 Task: Change the multi-cursor limit to 10000 in the text editor.
Action: Mouse moved to (839, 325)
Screenshot: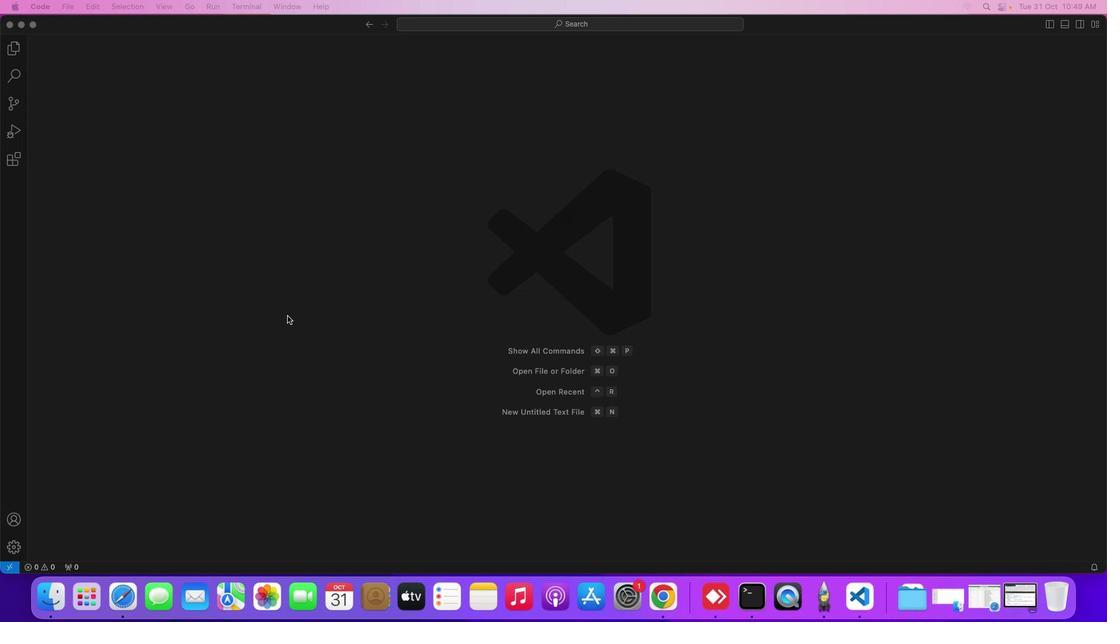 
Action: Mouse scrolled (839, 325) with delta (0, 0)
Screenshot: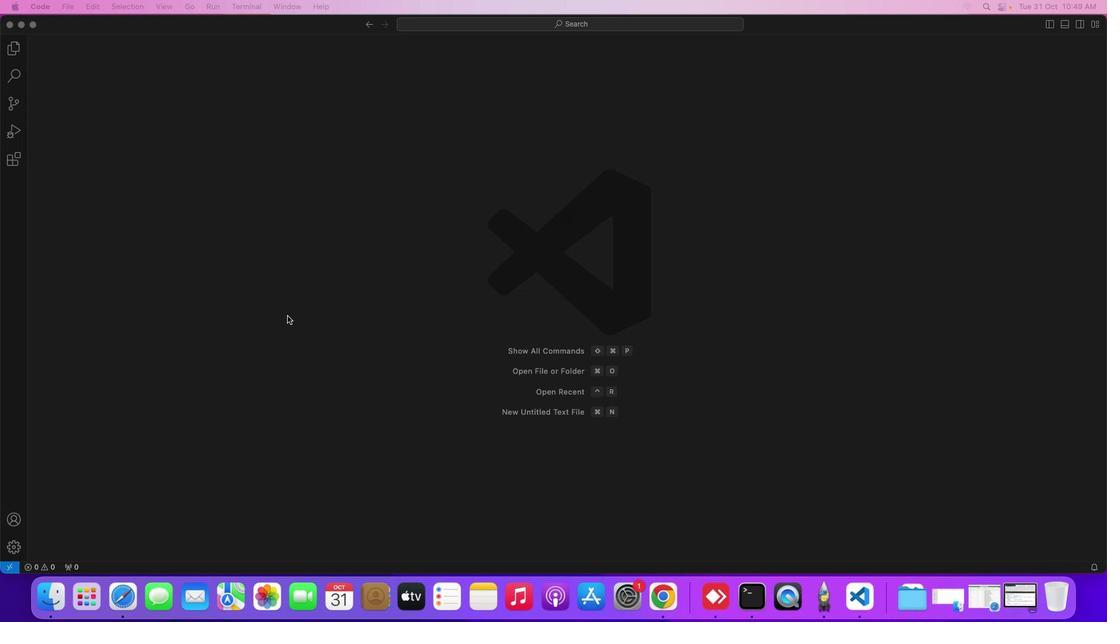 
Action: Mouse moved to (12, 541)
Screenshot: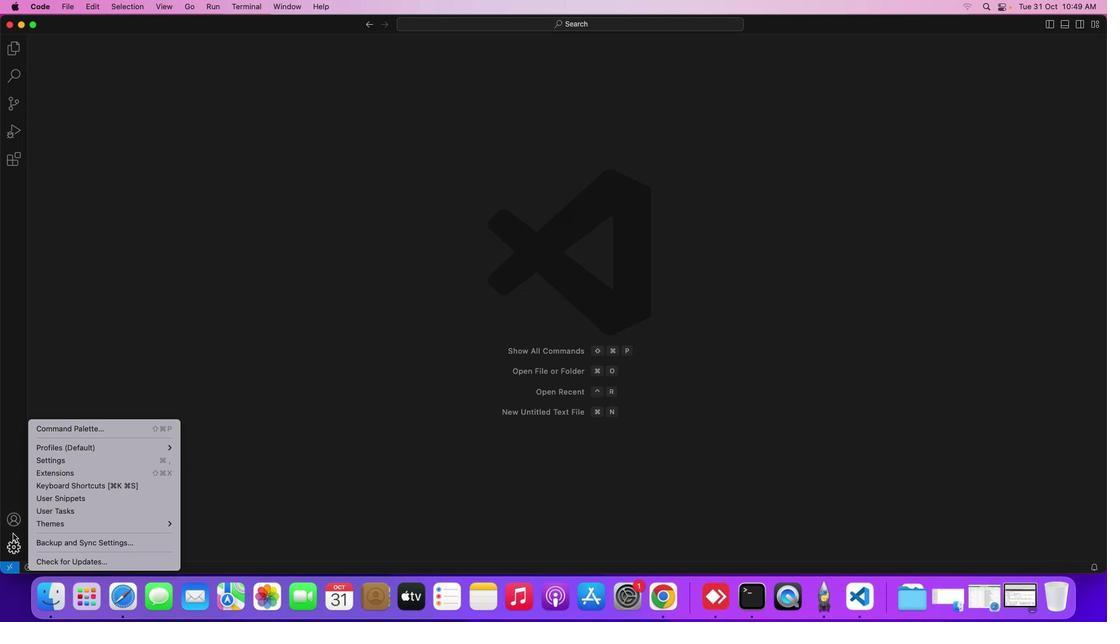 
Action: Mouse pressed left at (12, 541)
Screenshot: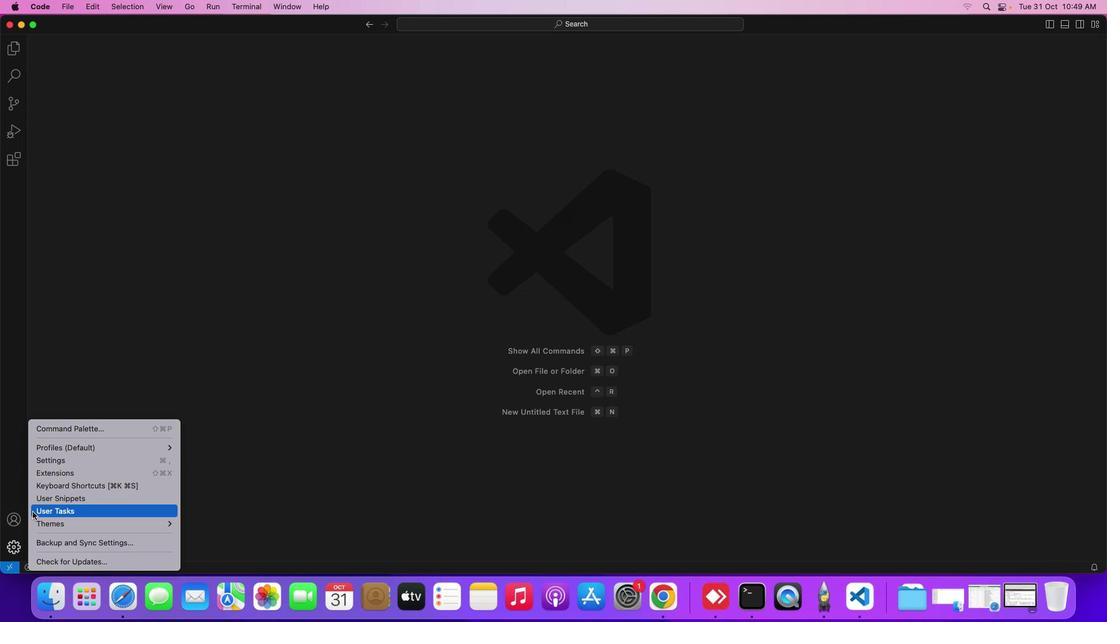 
Action: Mouse moved to (130, 461)
Screenshot: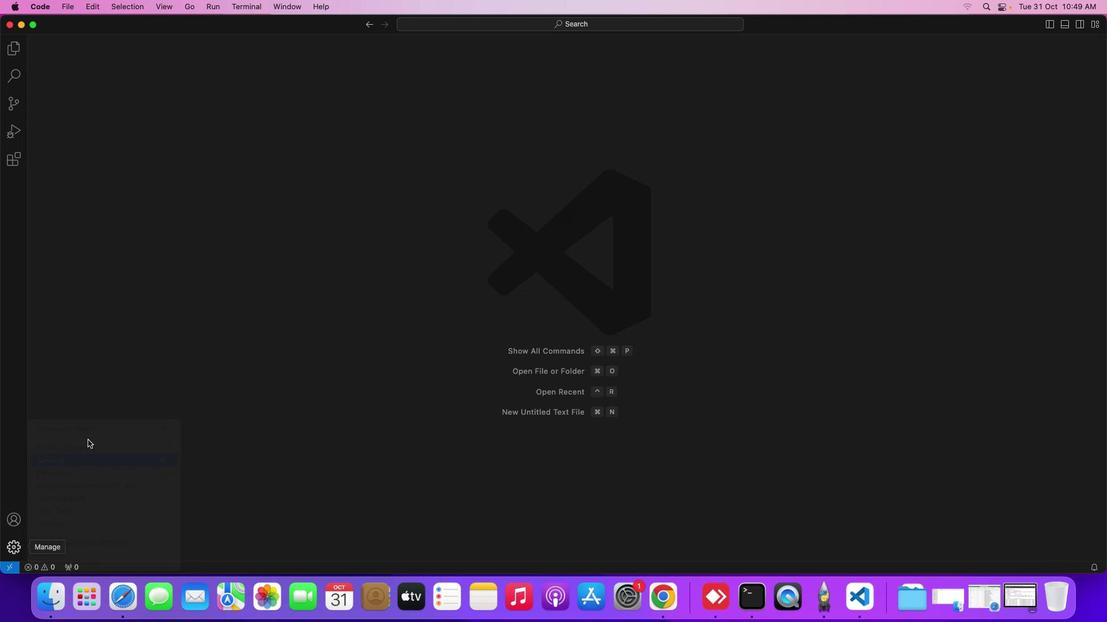 
Action: Mouse pressed left at (130, 461)
Screenshot: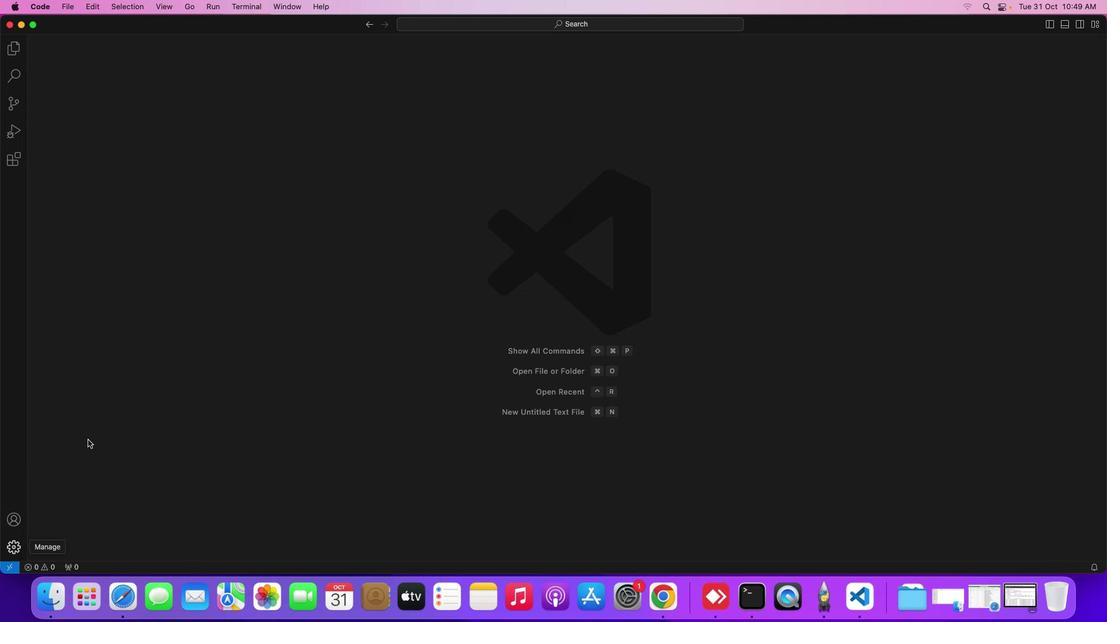 
Action: Mouse moved to (403, 492)
Screenshot: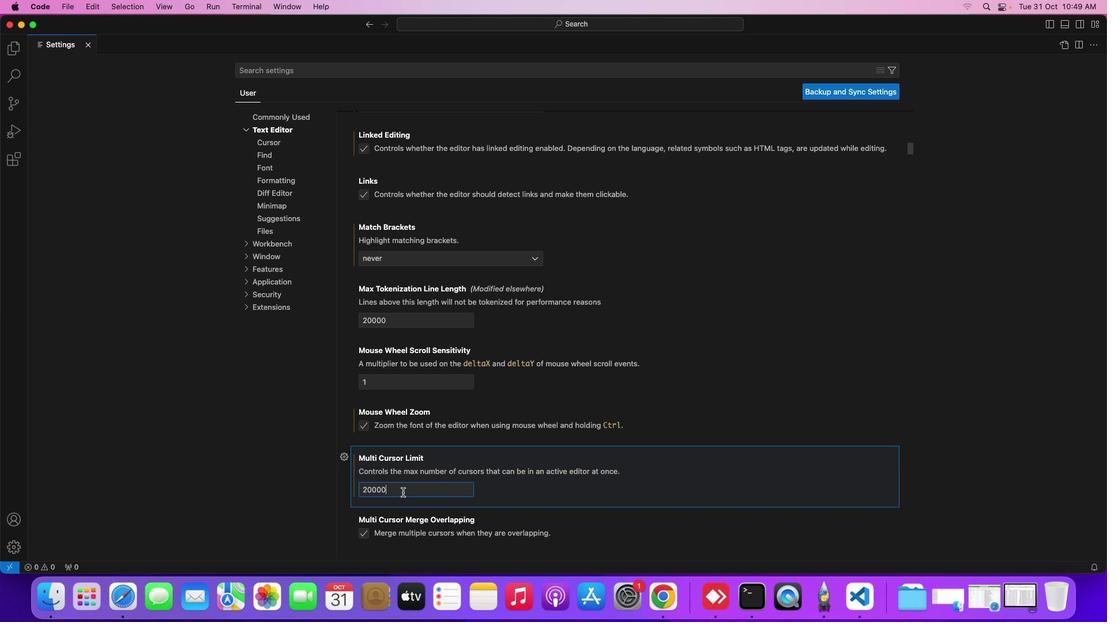 
Action: Mouse pressed left at (403, 492)
Screenshot: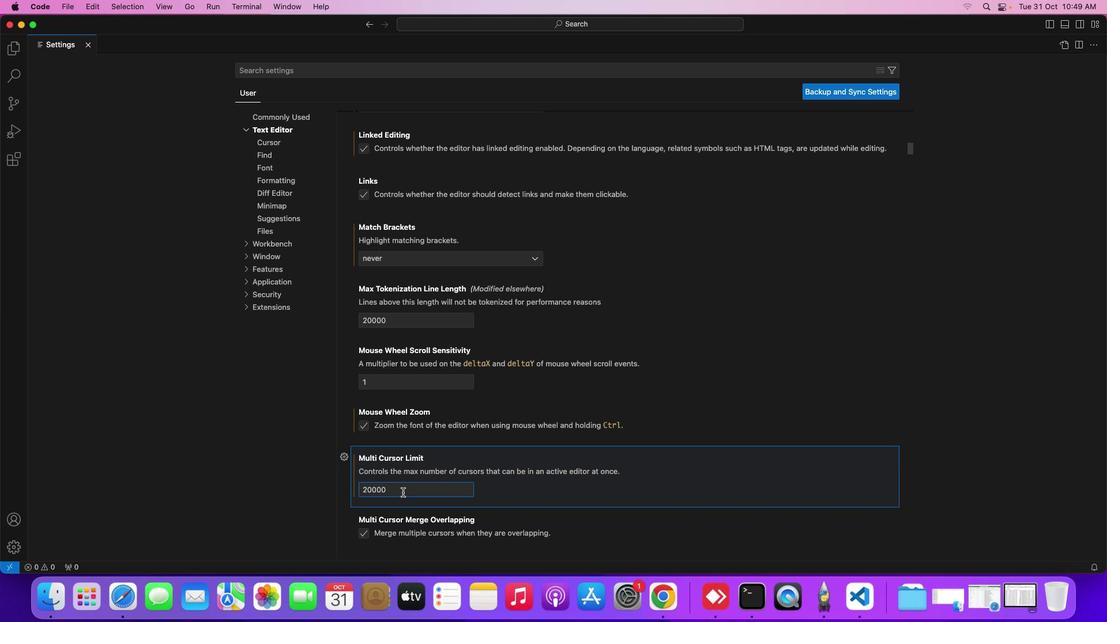
Action: Key pressed Key.backspaceKey.backspaceKey.backspaceKey.backspaceKey.backspace'1''0''0''0''0'
Screenshot: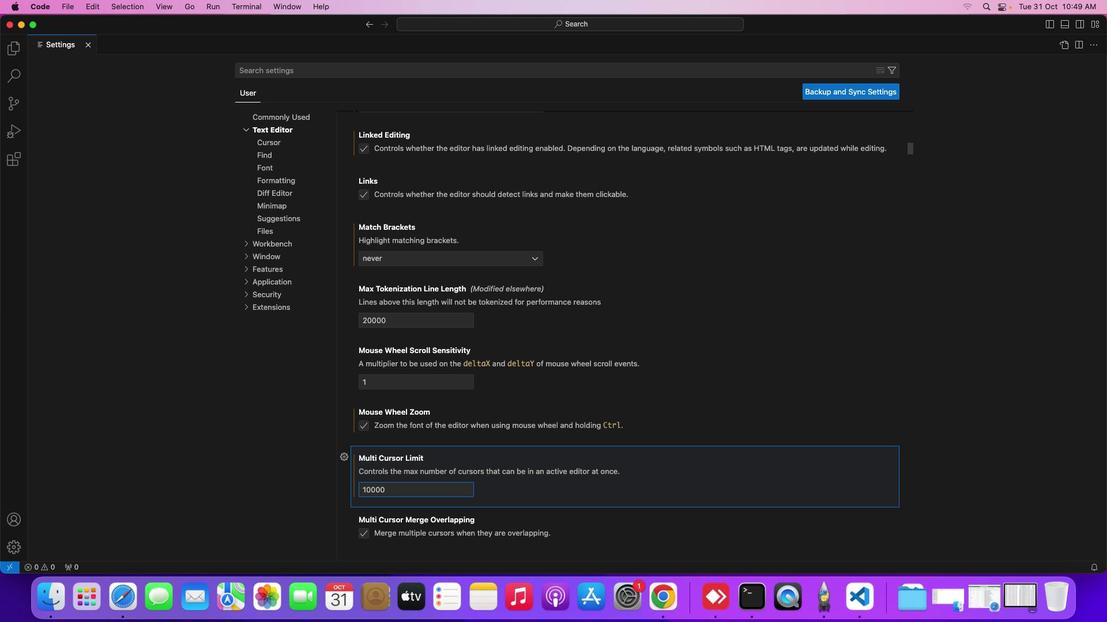 
Action: Mouse moved to (520, 466)
Screenshot: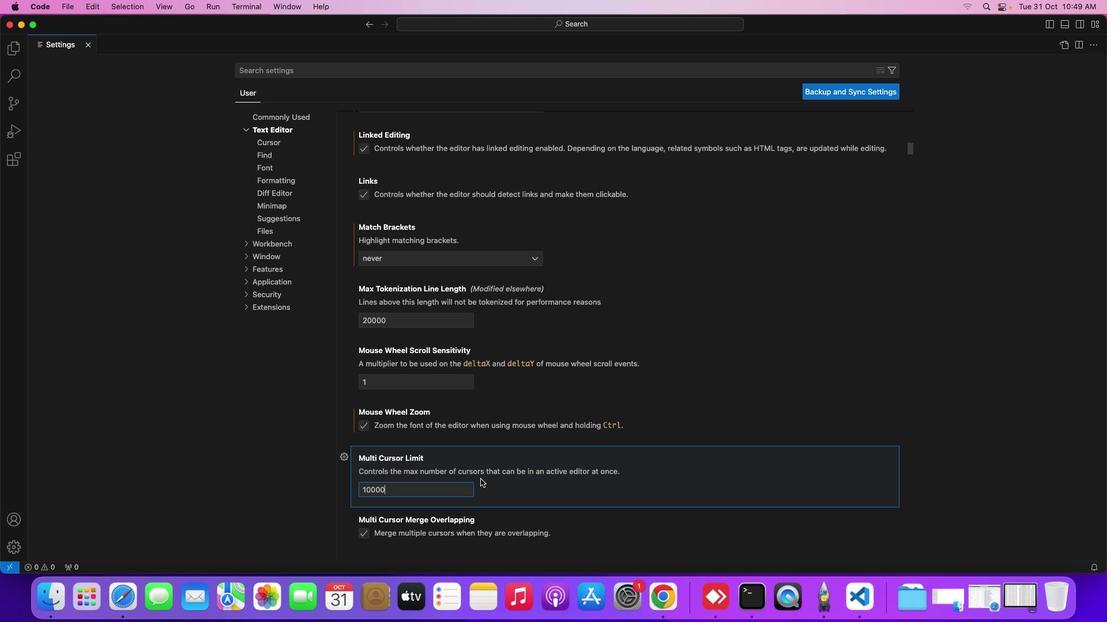 
